 Task: Add Babo Botanicals Sensitive Baby Fragrance Free Shampoo & Wash to the cart.
Action: Mouse moved to (324, 156)
Screenshot: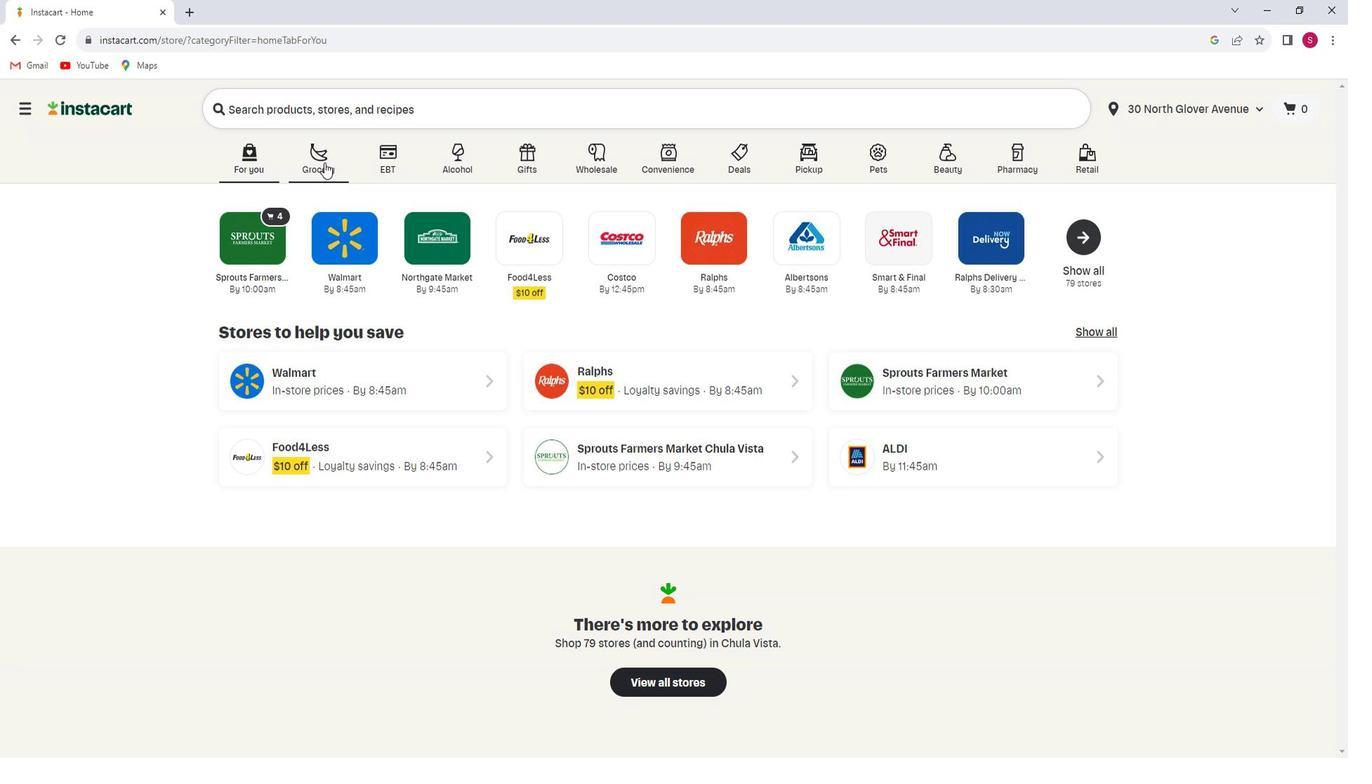 
Action: Mouse pressed left at (324, 156)
Screenshot: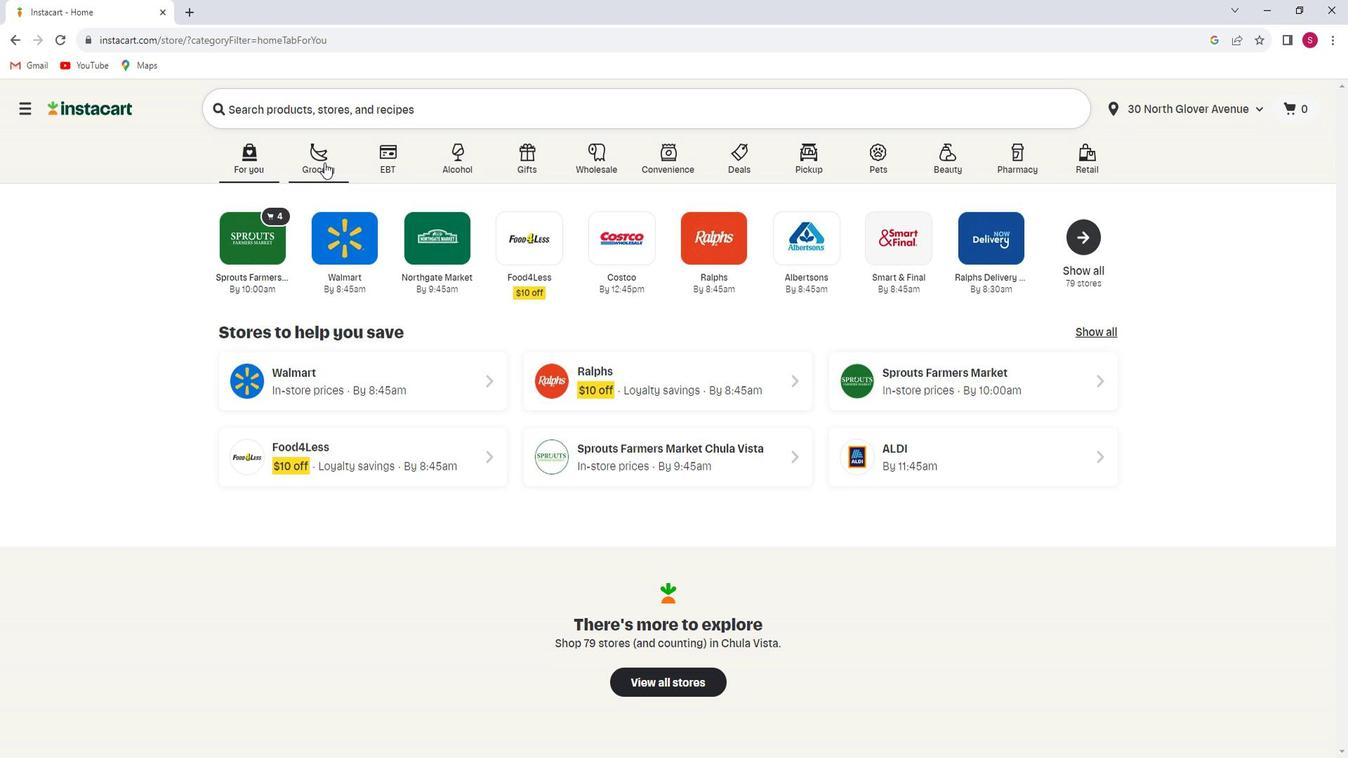 
Action: Mouse moved to (313, 416)
Screenshot: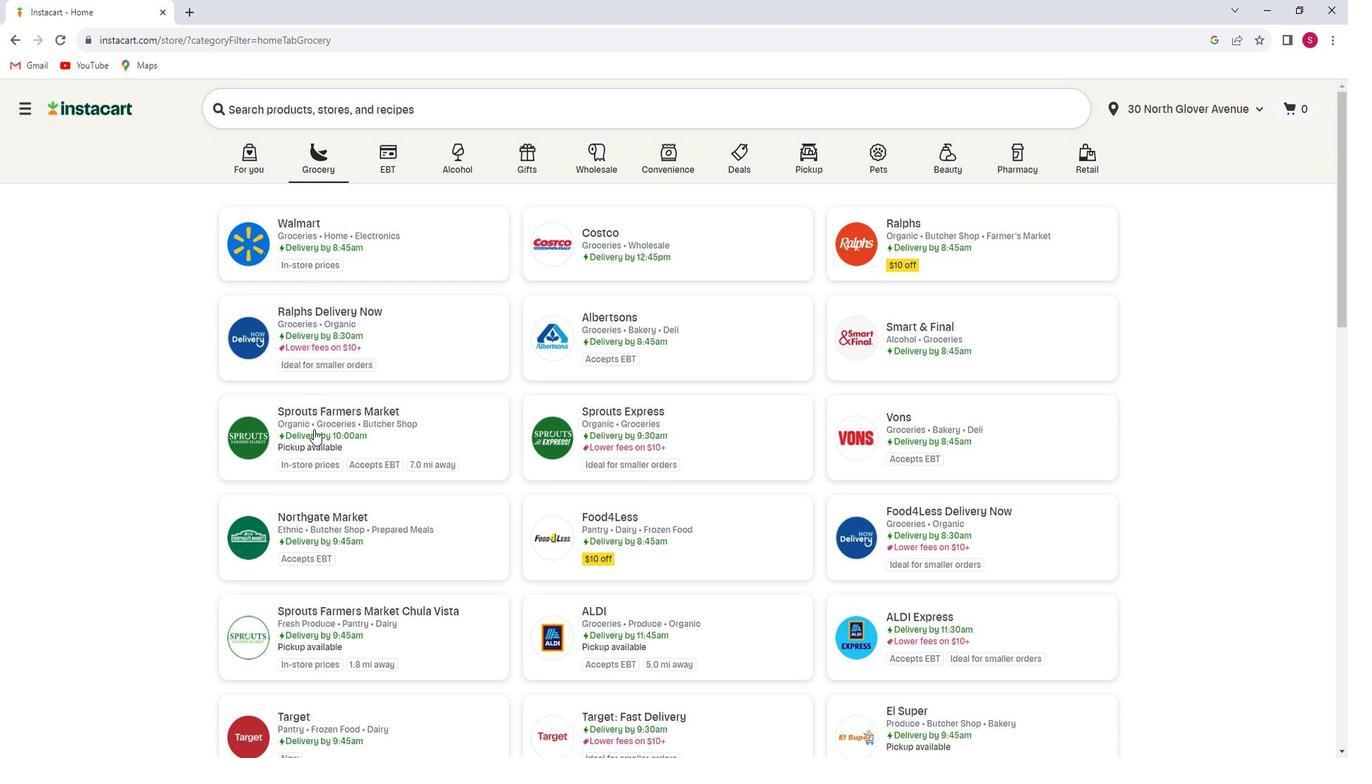 
Action: Mouse pressed left at (313, 416)
Screenshot: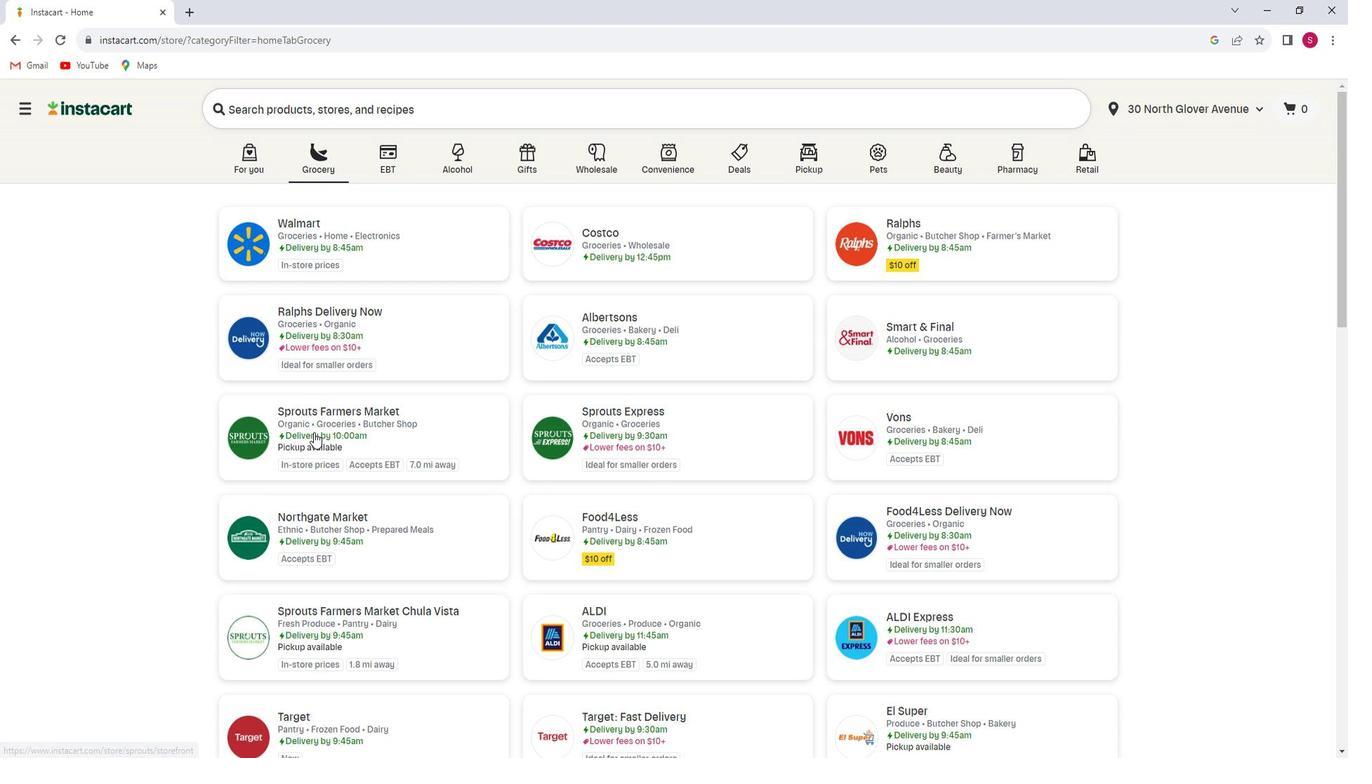 
Action: Mouse moved to (79, 480)
Screenshot: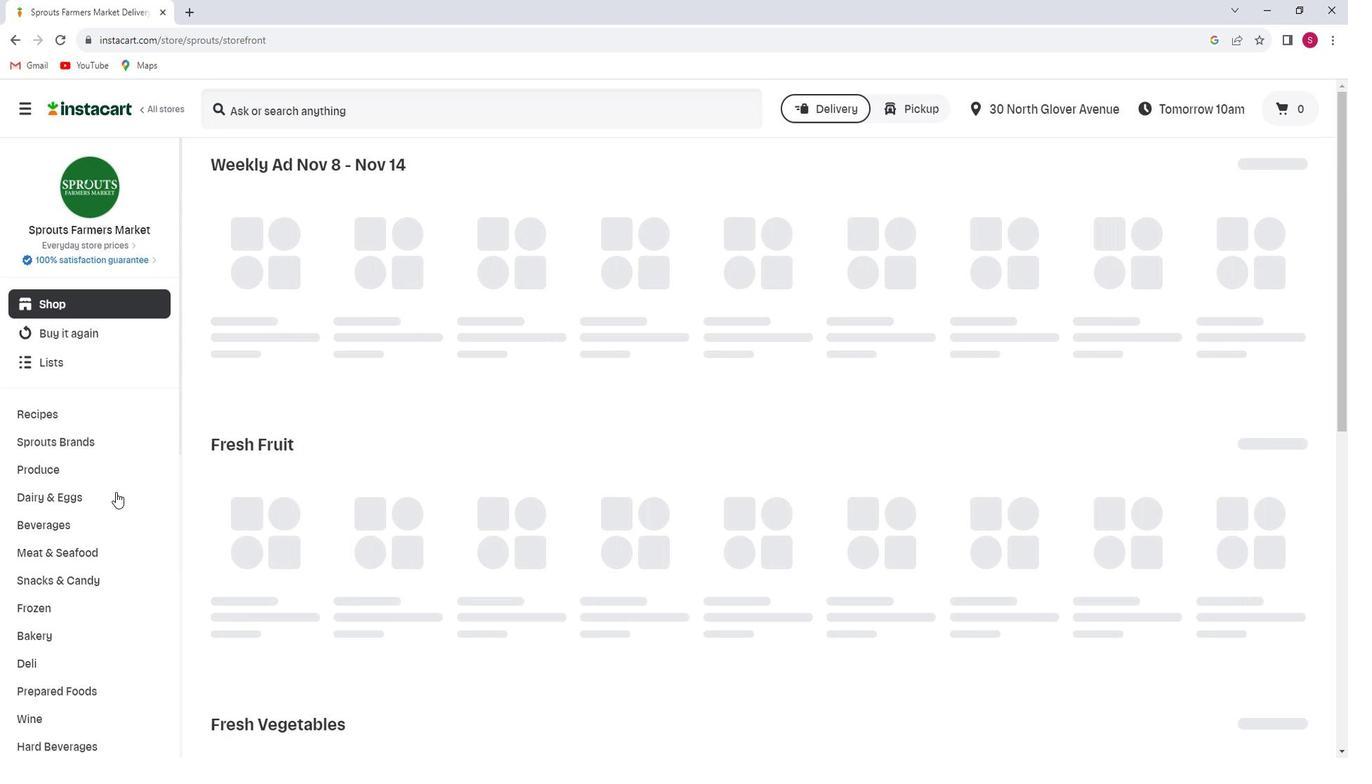 
Action: Mouse scrolled (79, 479) with delta (0, 0)
Screenshot: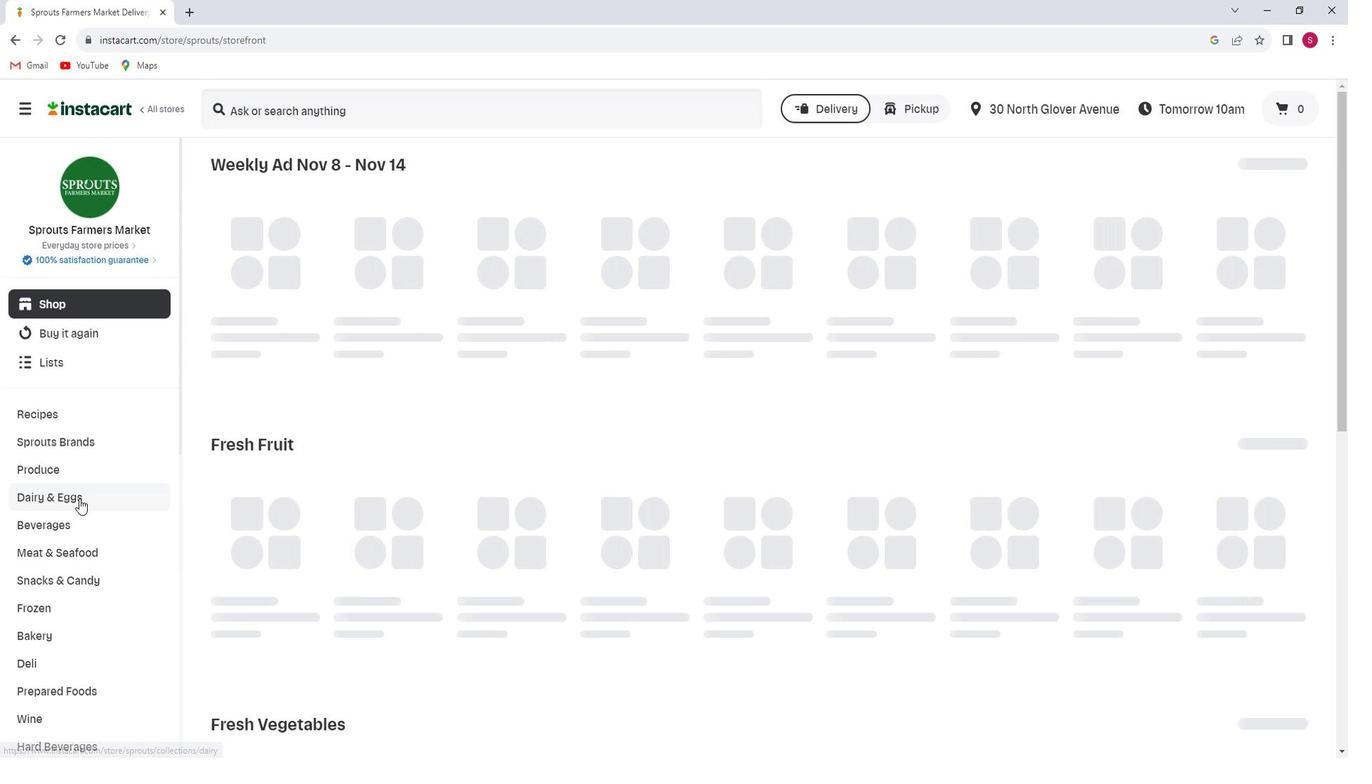 
Action: Mouse scrolled (79, 479) with delta (0, 0)
Screenshot: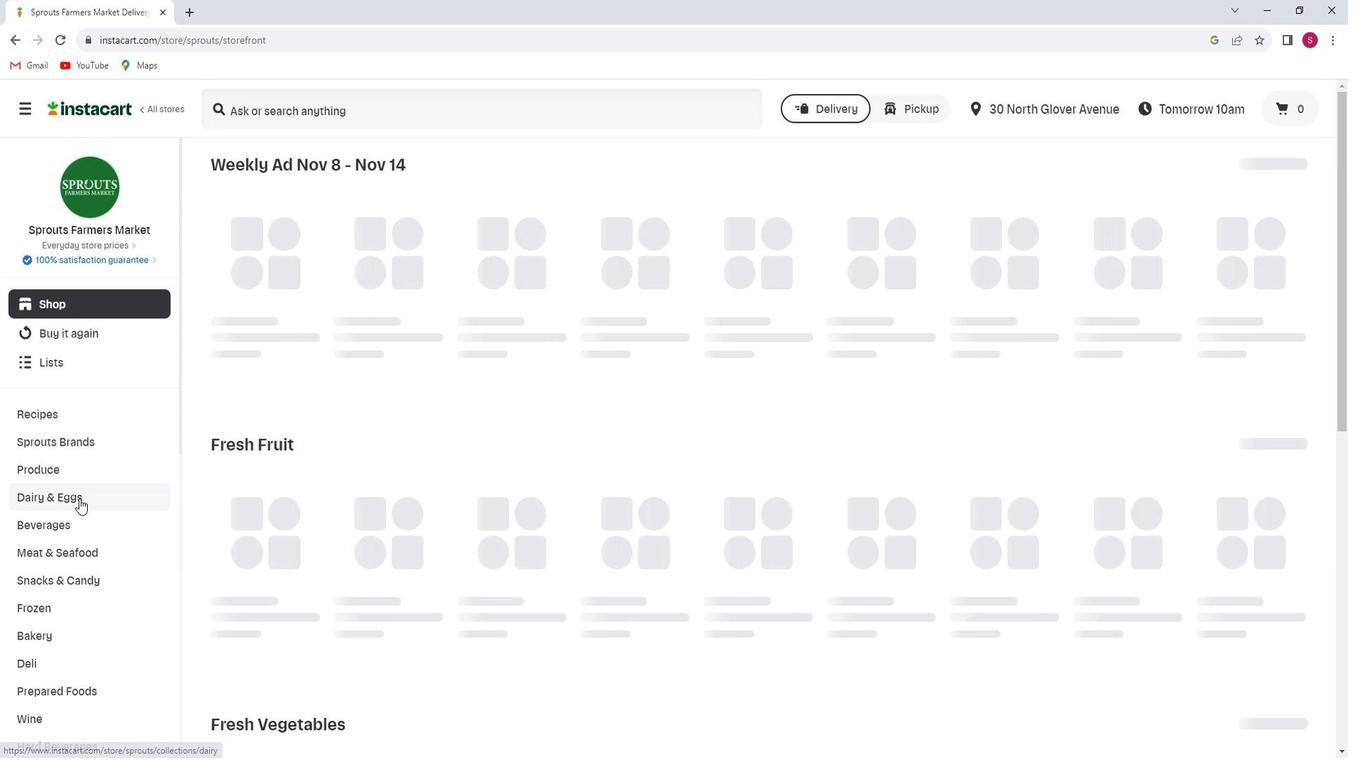 
Action: Mouse scrolled (79, 479) with delta (0, 0)
Screenshot: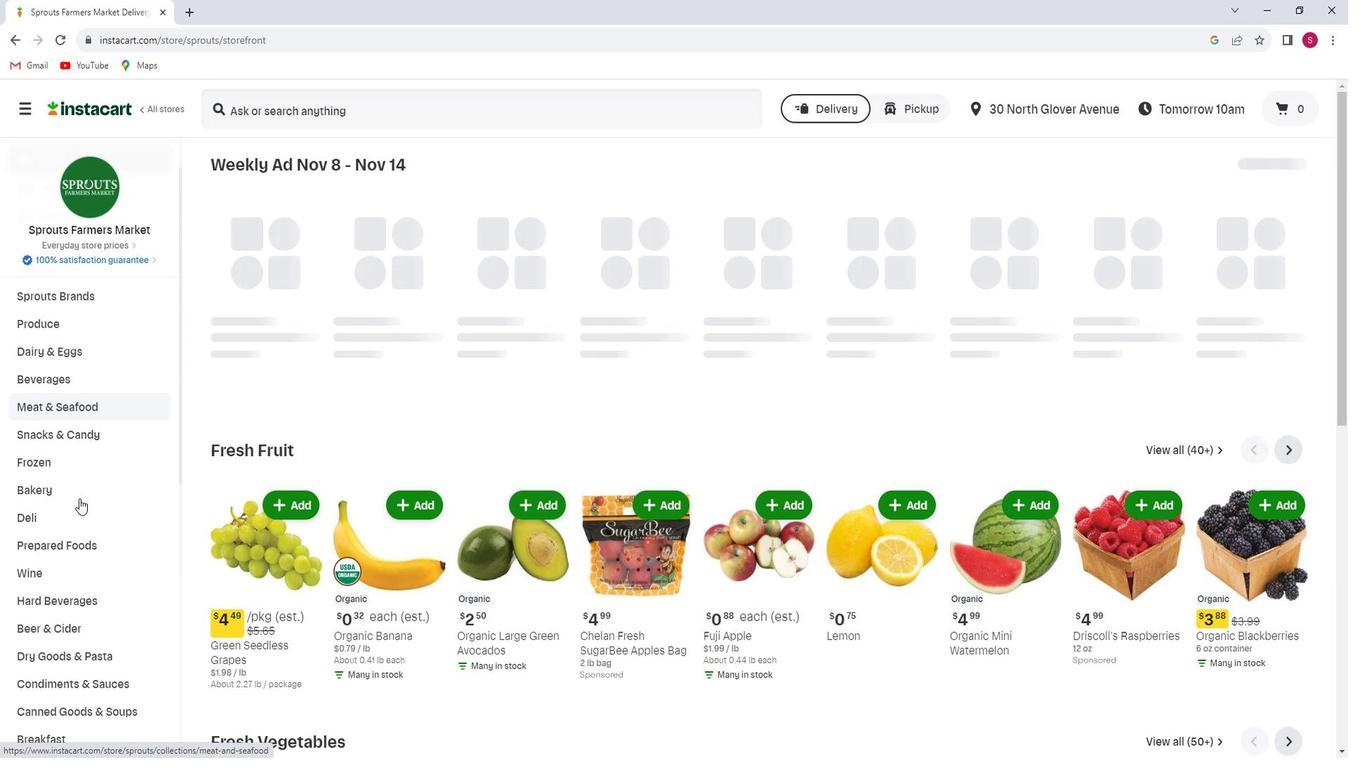 
Action: Mouse scrolled (79, 479) with delta (0, 0)
Screenshot: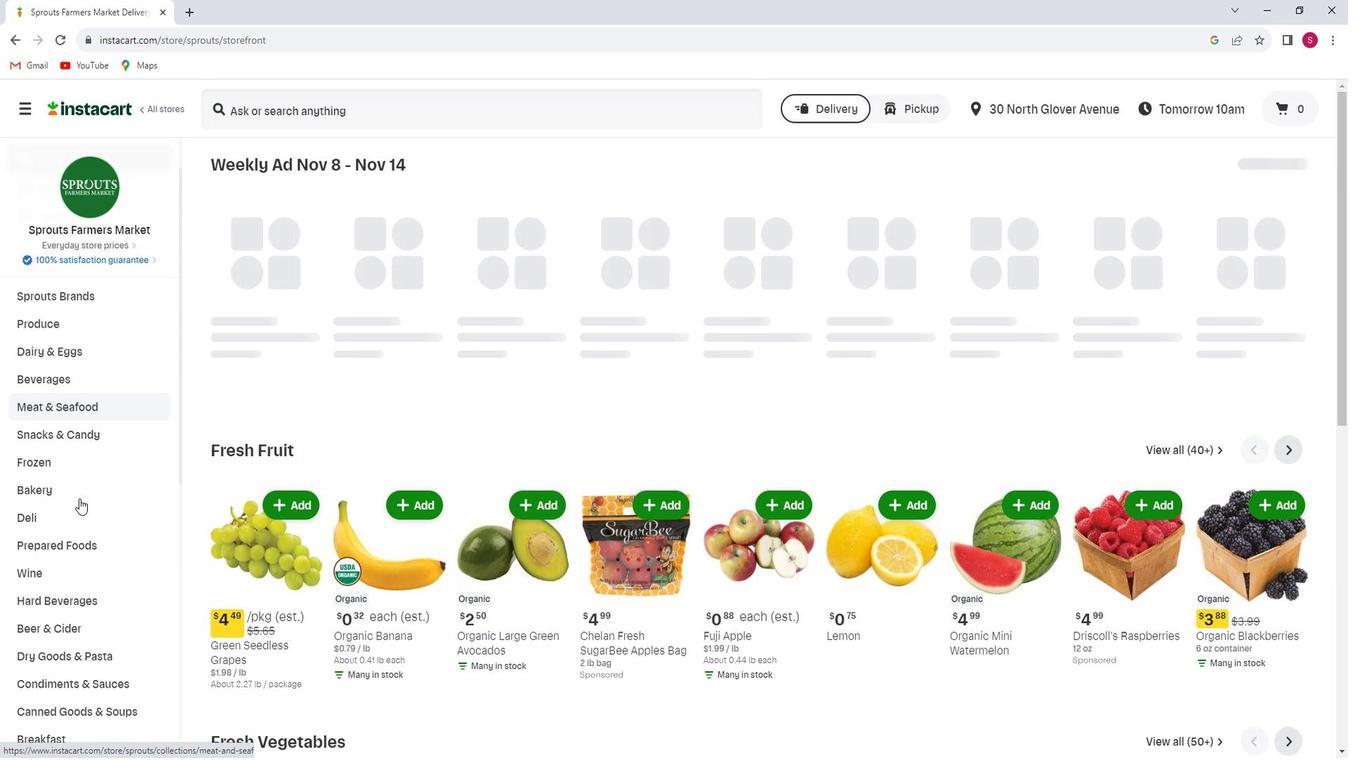 
Action: Mouse scrolled (79, 479) with delta (0, 0)
Screenshot: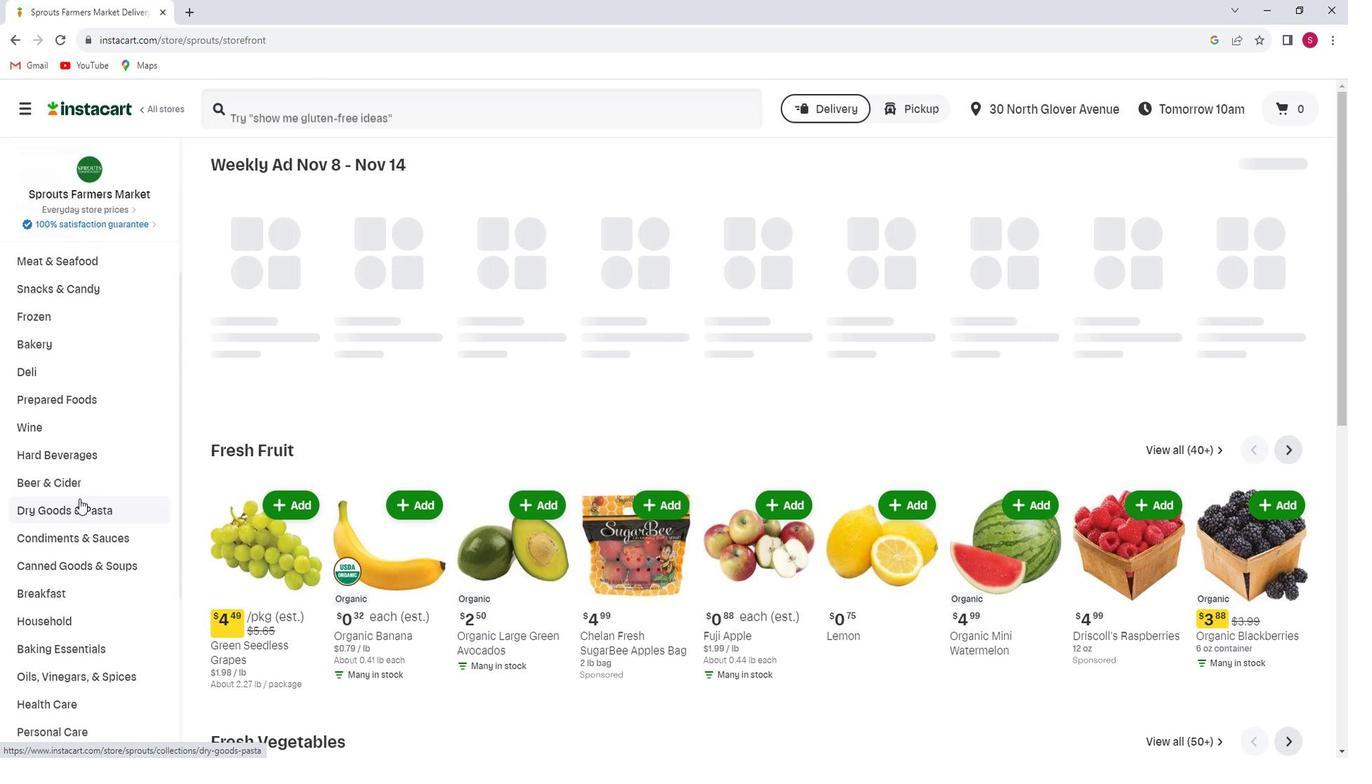 
Action: Mouse scrolled (79, 479) with delta (0, 0)
Screenshot: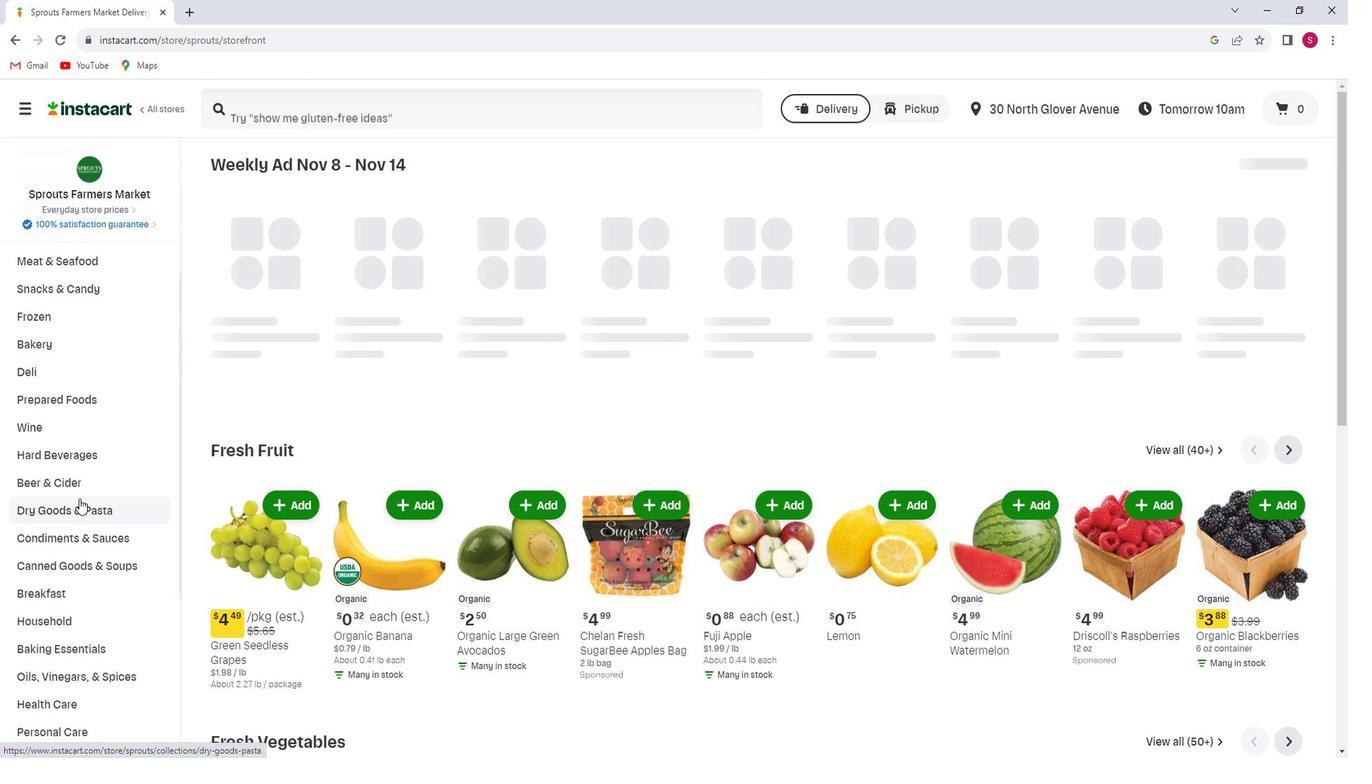 
Action: Mouse scrolled (79, 479) with delta (0, 0)
Screenshot: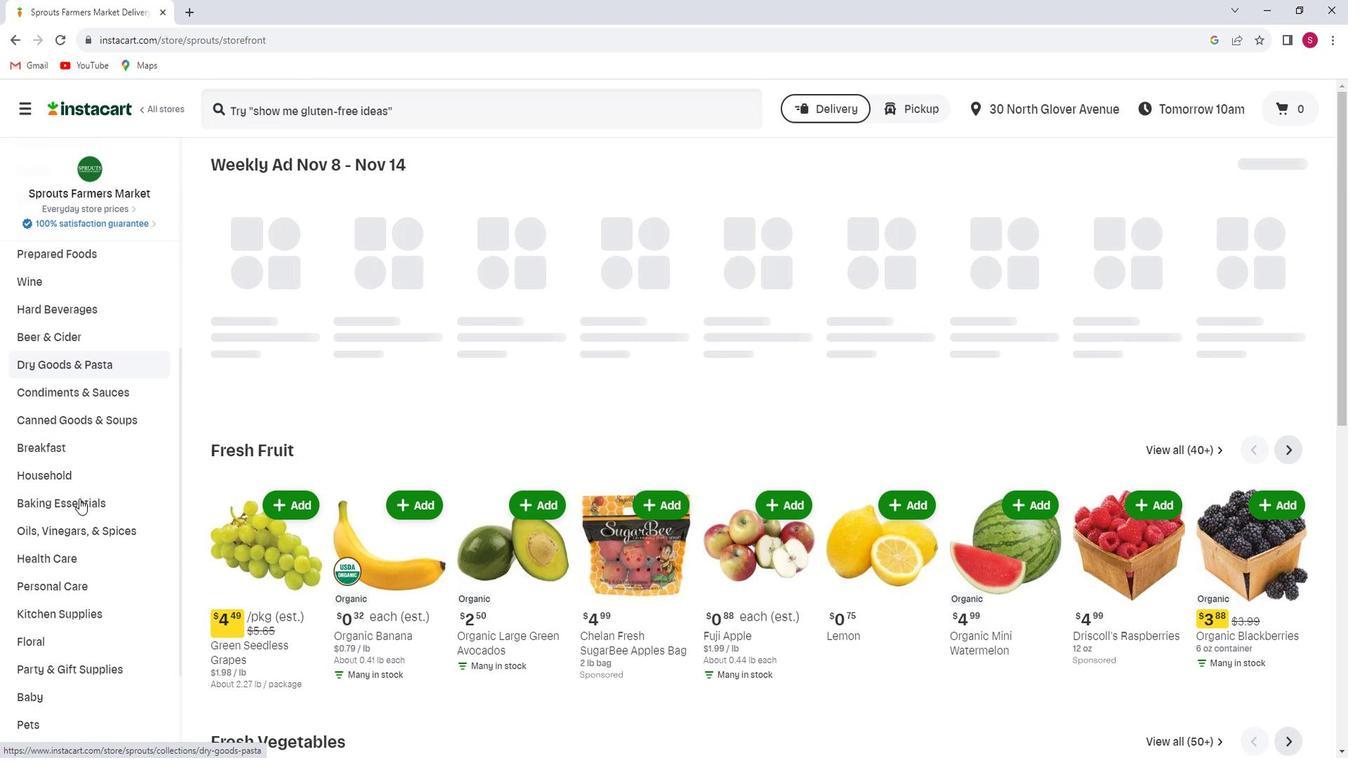 
Action: Mouse scrolled (79, 479) with delta (0, 0)
Screenshot: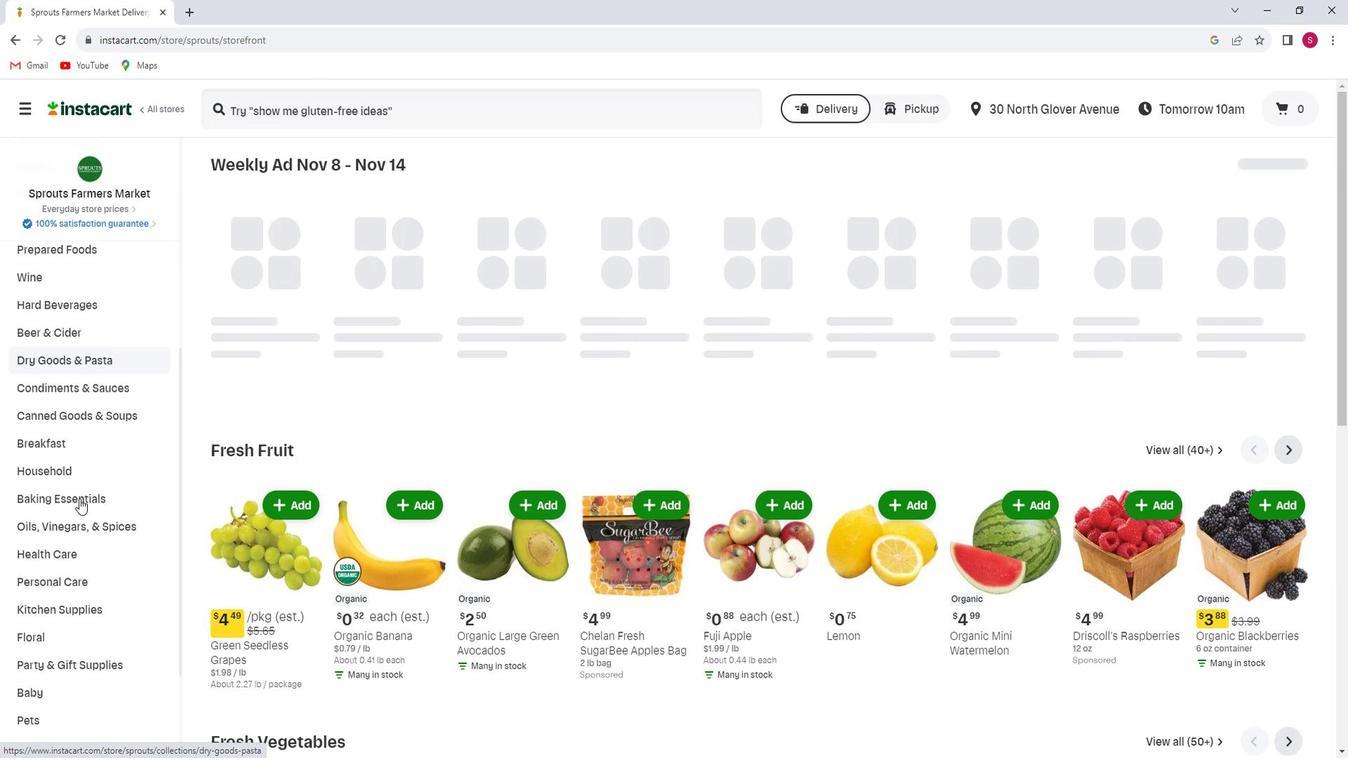 
Action: Mouse scrolled (79, 481) with delta (0, 0)
Screenshot: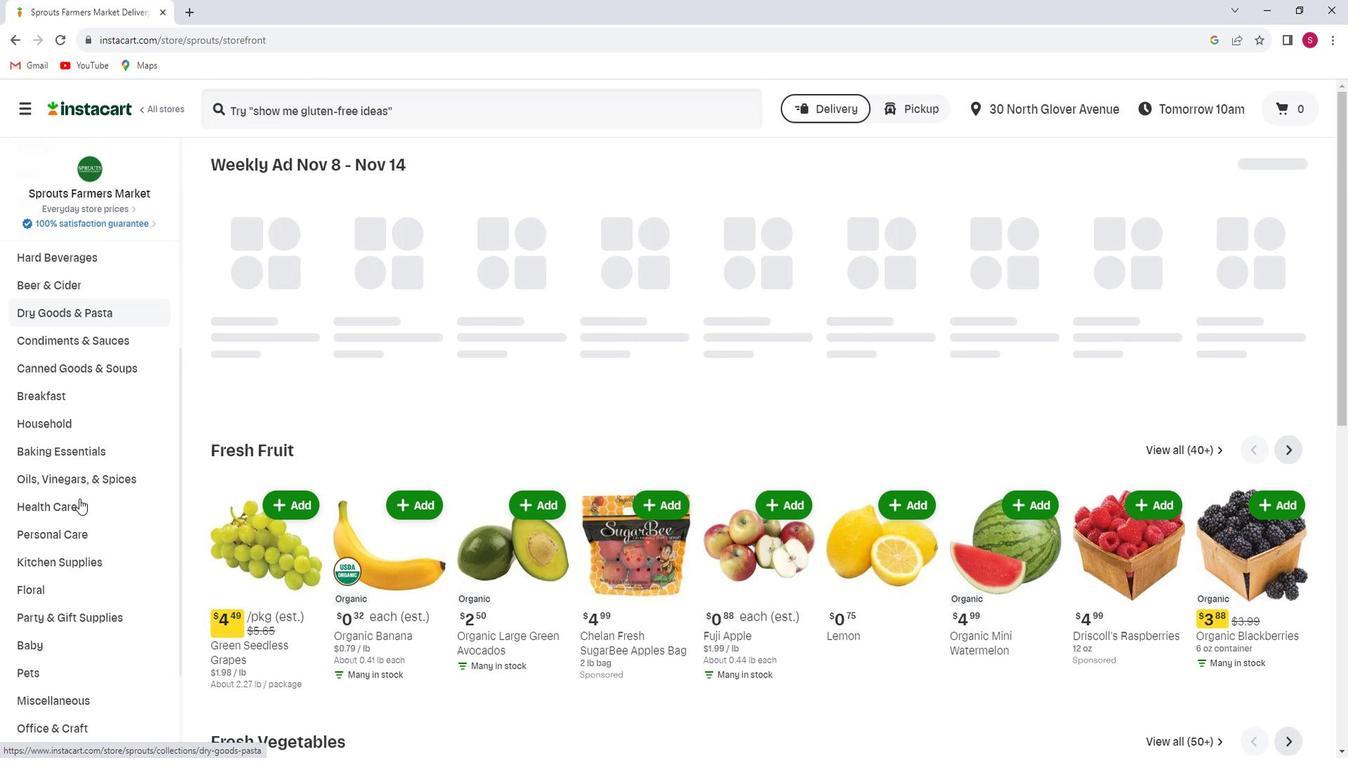 
Action: Mouse scrolled (79, 479) with delta (0, 0)
Screenshot: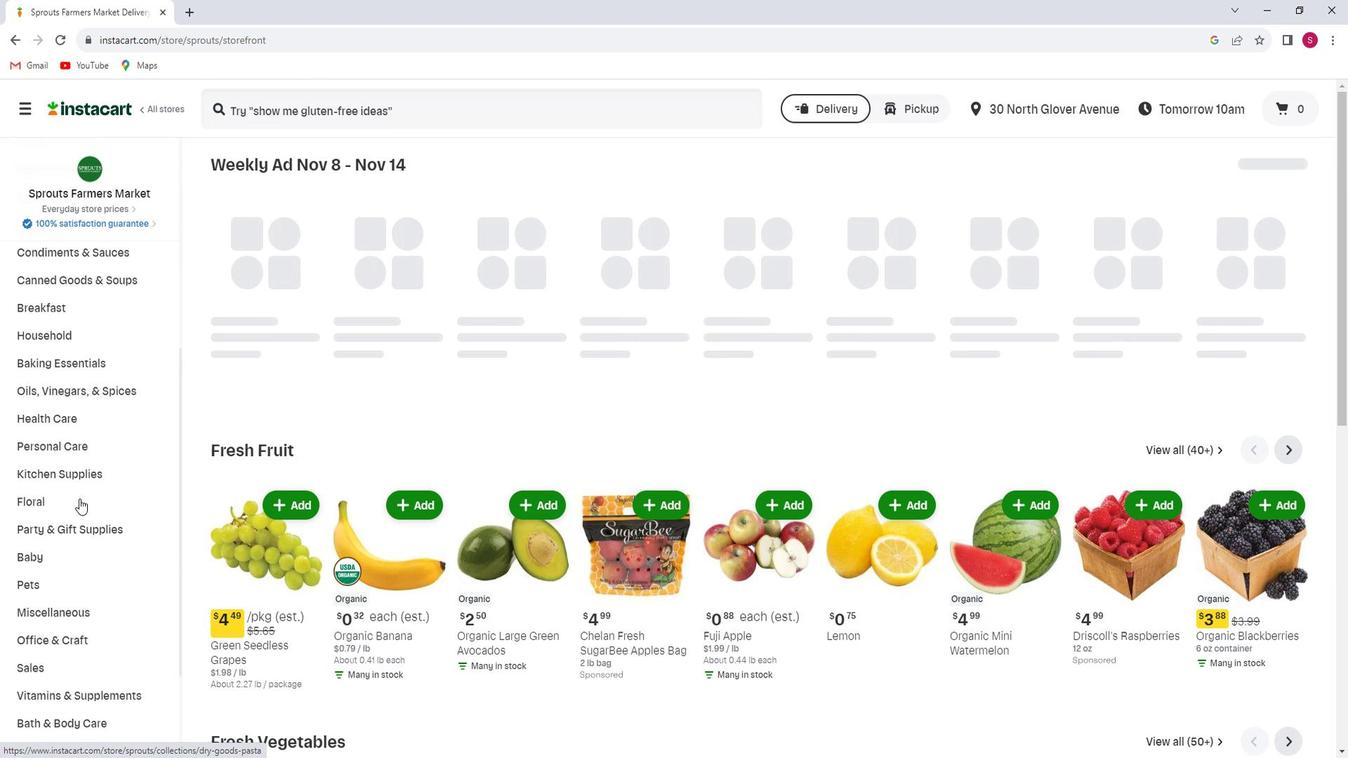 
Action: Mouse moved to (48, 536)
Screenshot: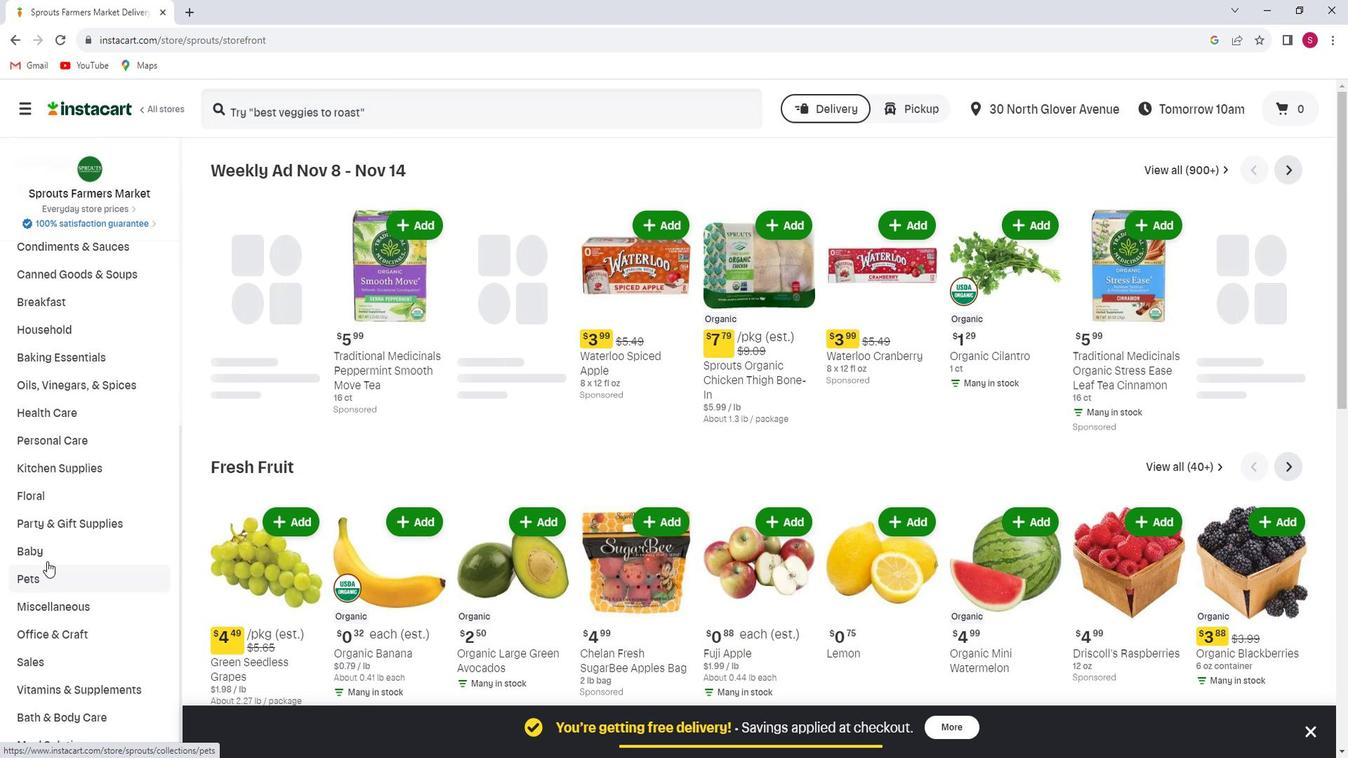 
Action: Mouse pressed left at (48, 536)
Screenshot: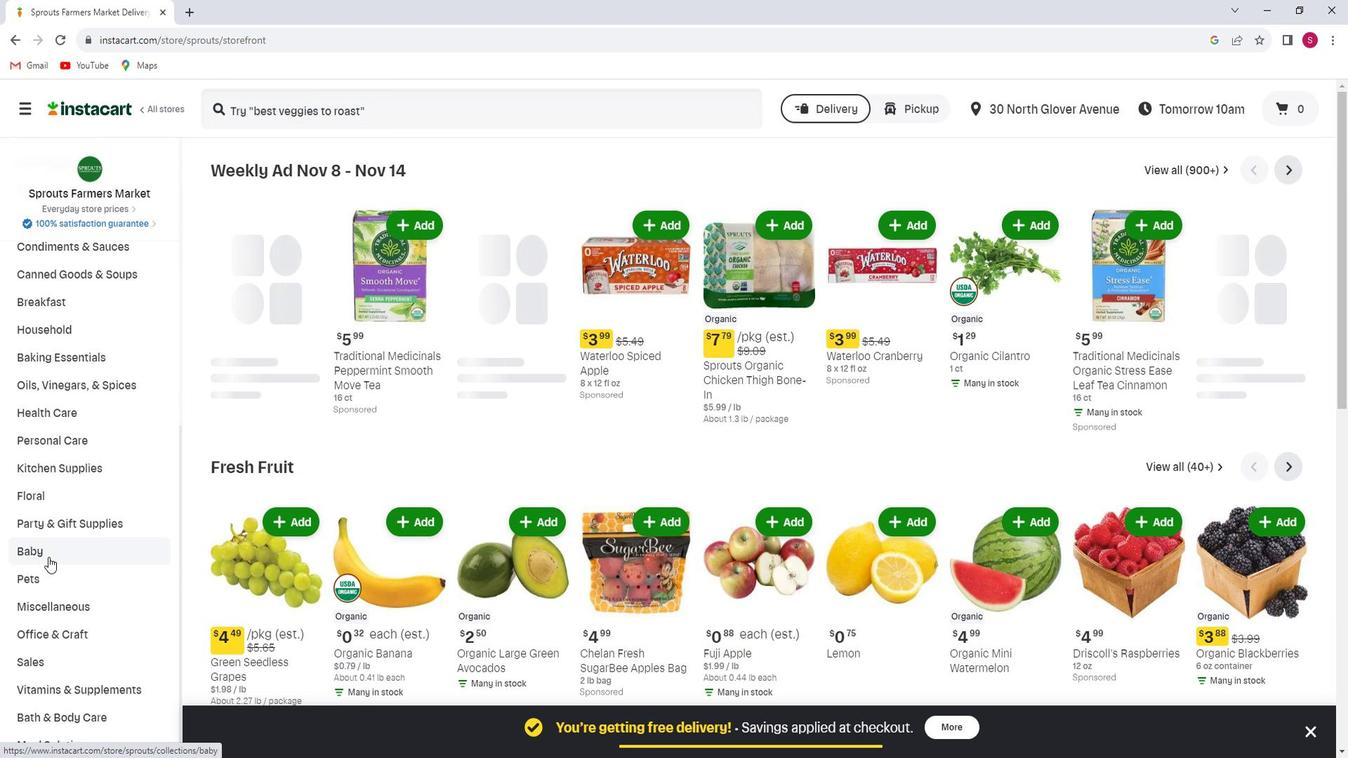 
Action: Mouse moved to (57, 580)
Screenshot: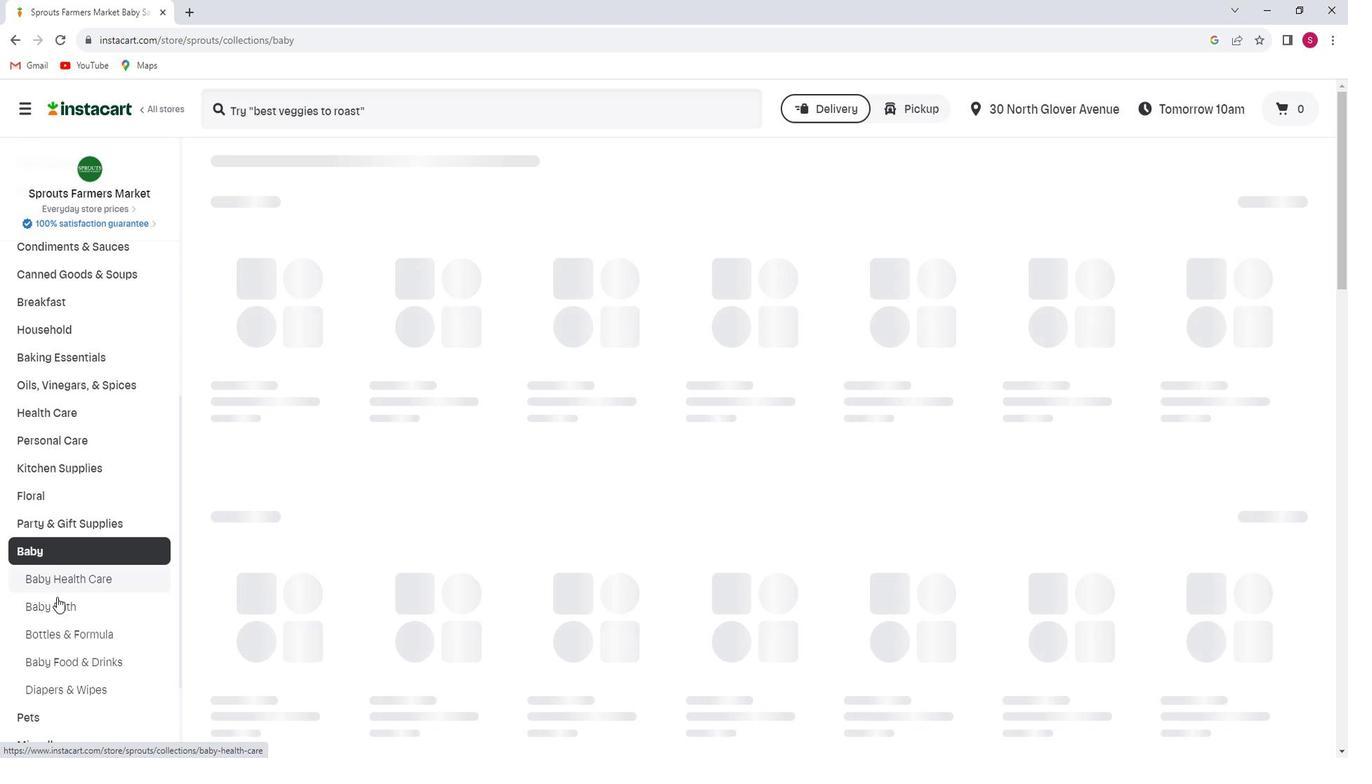 
Action: Mouse pressed left at (57, 580)
Screenshot: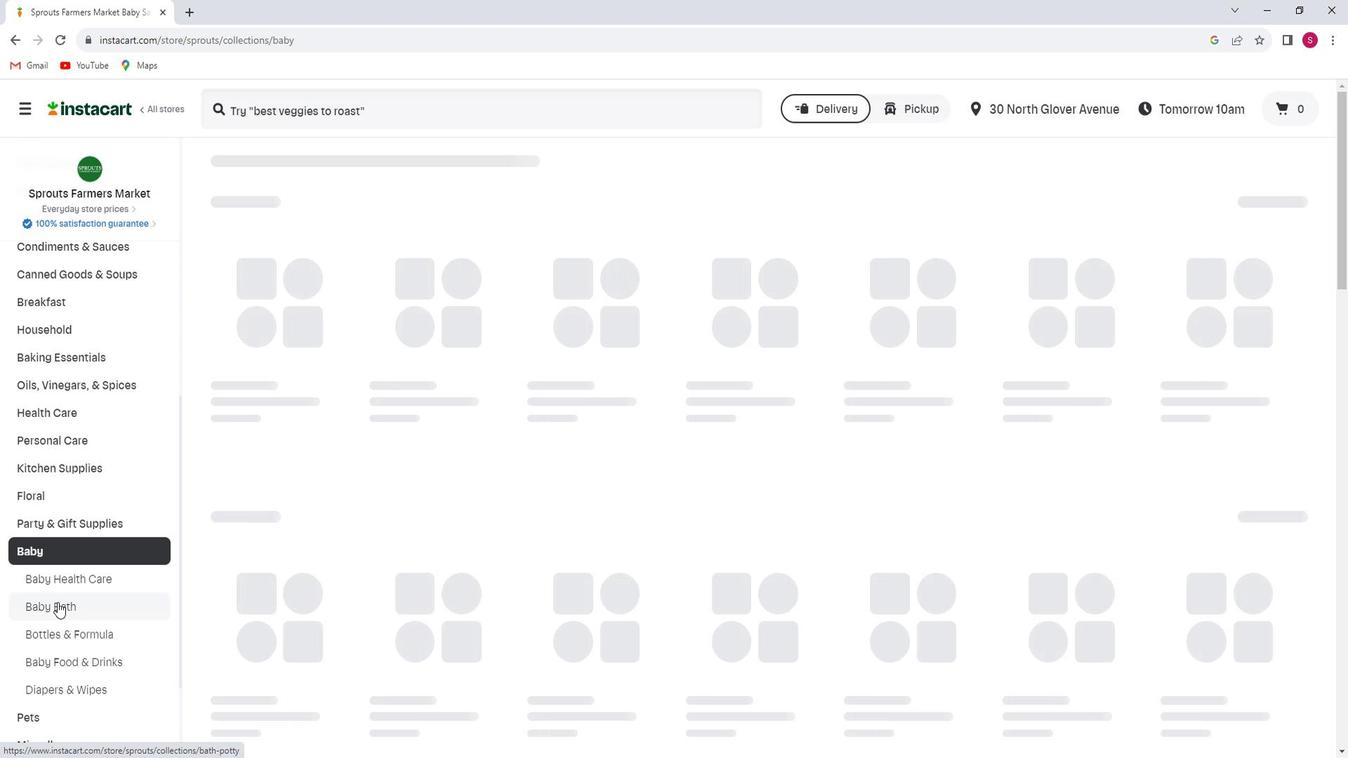 
Action: Mouse moved to (290, 108)
Screenshot: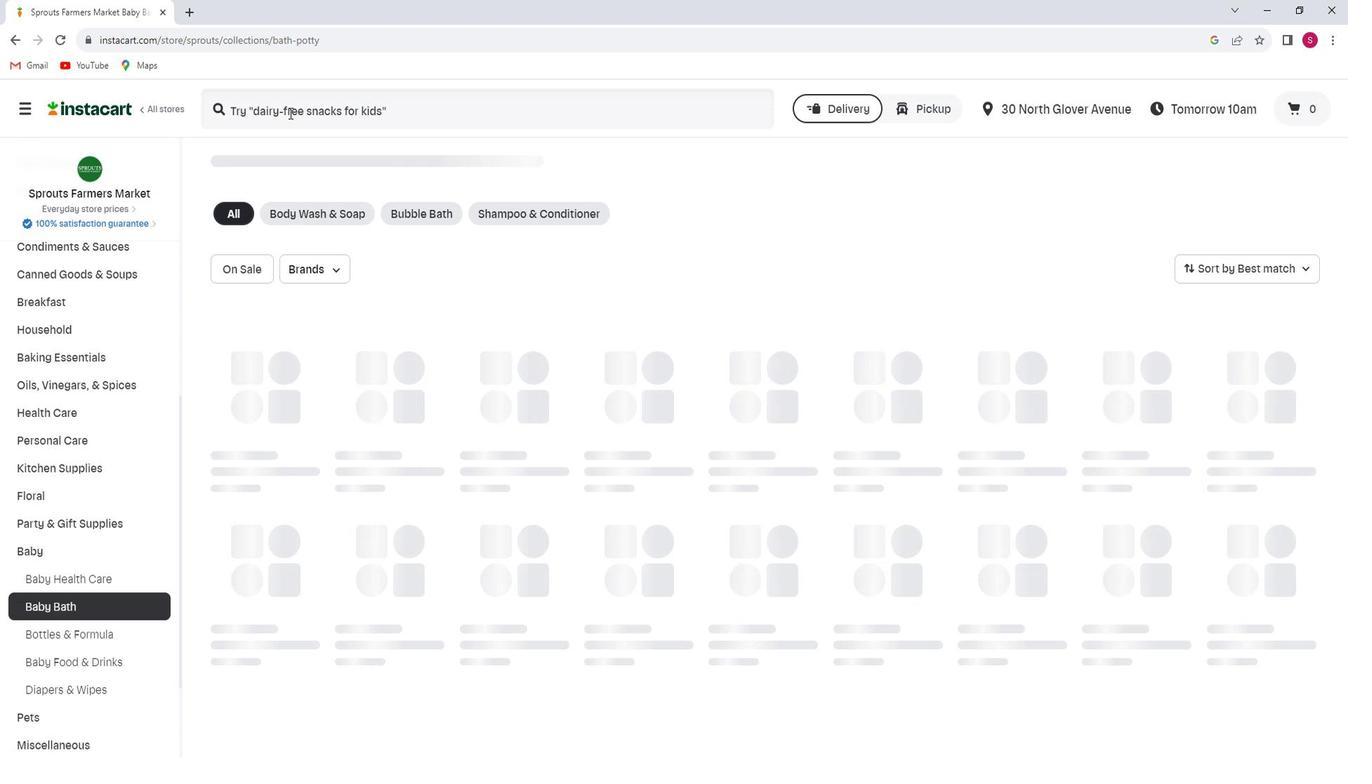 
Action: Mouse pressed left at (290, 108)
Screenshot: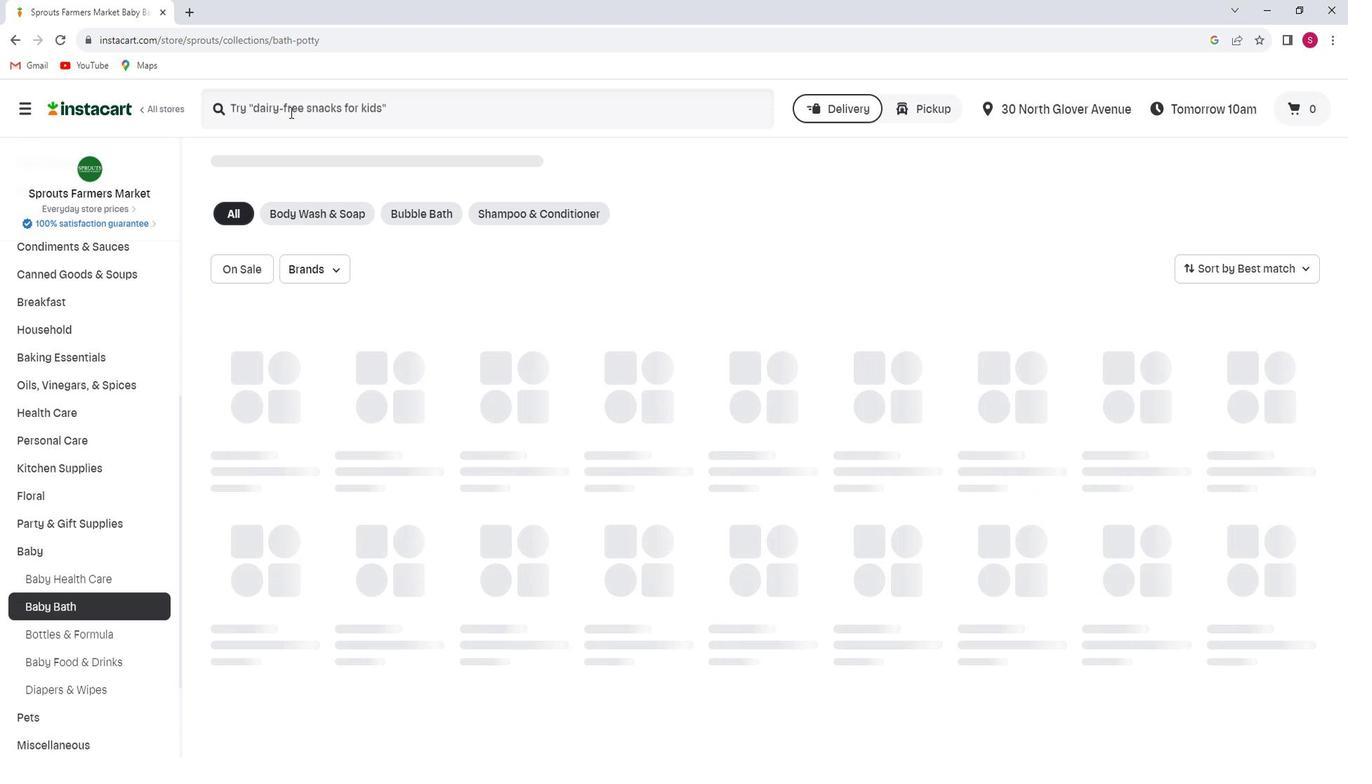 
Action: Key pressed <Key.shift>Babo<Key.space><Key.shift>Botanicals<Key.space><Key.shift>Sensetive<Key.space><Key.shift>Baby<Key.space><Key.shift>Fragrance<Key.space><Key.shift>Free<Key.space><Key.shift>Shampoo<Key.space><Key.shift><Key.shift><Key.shift><Key.shift><Key.shift><Key.shift><Key.shift><Key.shift><Key.shift><Key.shift><Key.shift><Key.shift><Key.shift><Key.shift><Key.shift><Key.shift><Key.shift><Key.shift><Key.shift><Key.shift><Key.shift><Key.shift><Key.shift>&<Key.space><Key.shift>Wash<Key.enter>
Screenshot: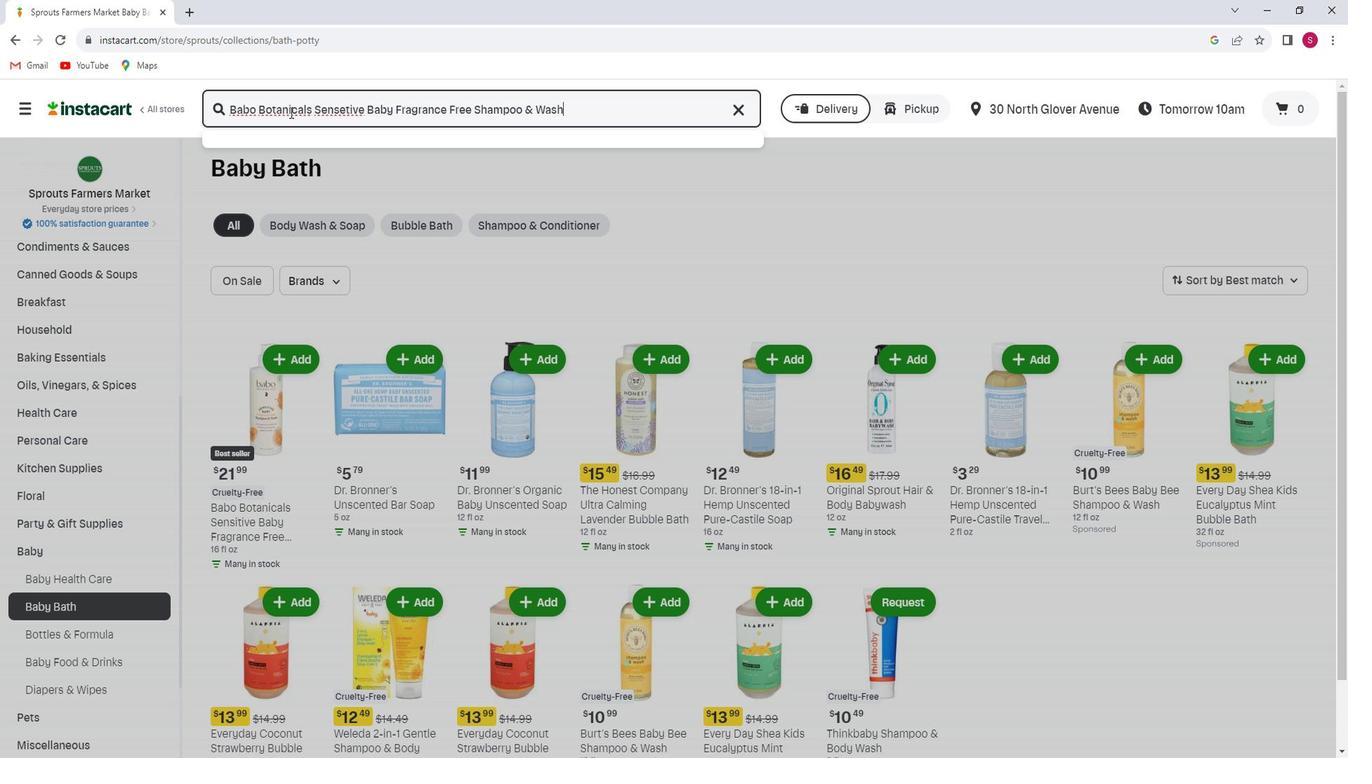 
Action: Mouse moved to (818, 209)
Screenshot: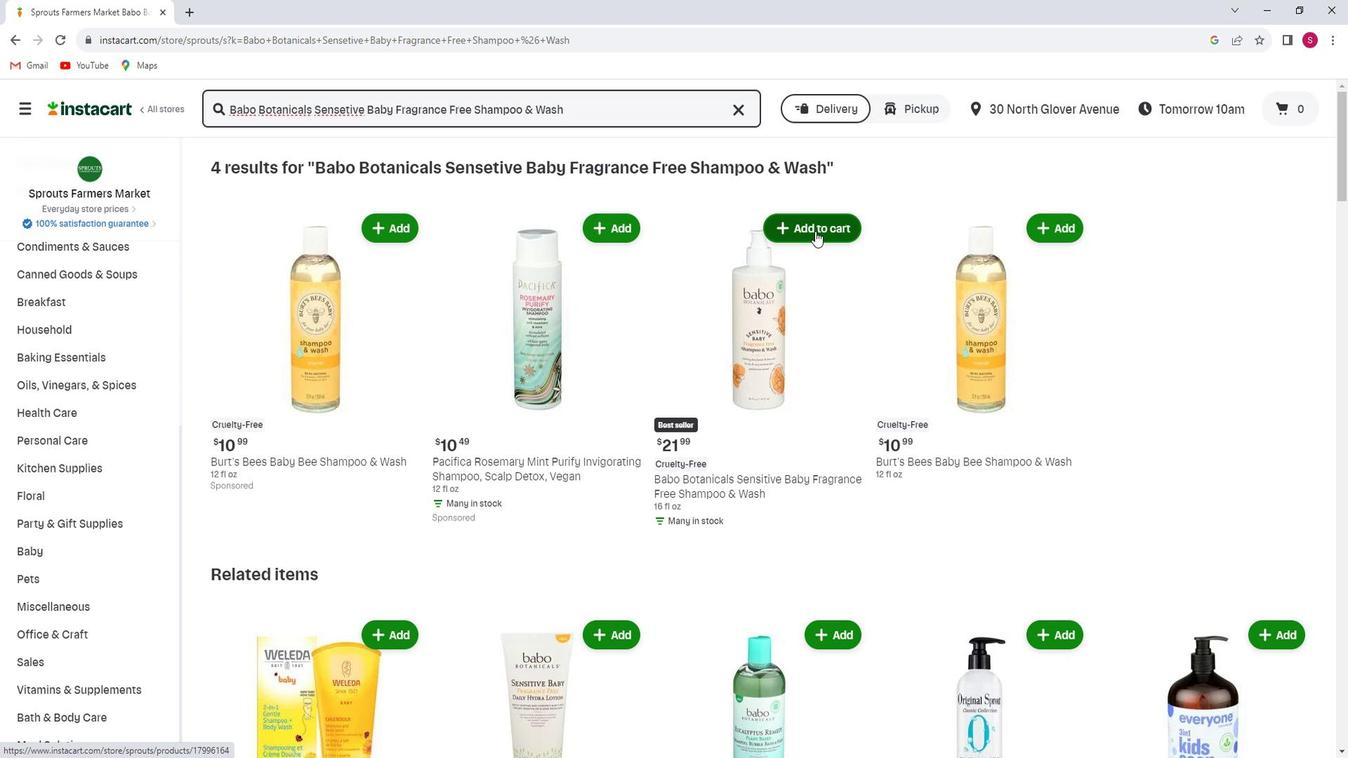 
Action: Mouse pressed left at (818, 209)
Screenshot: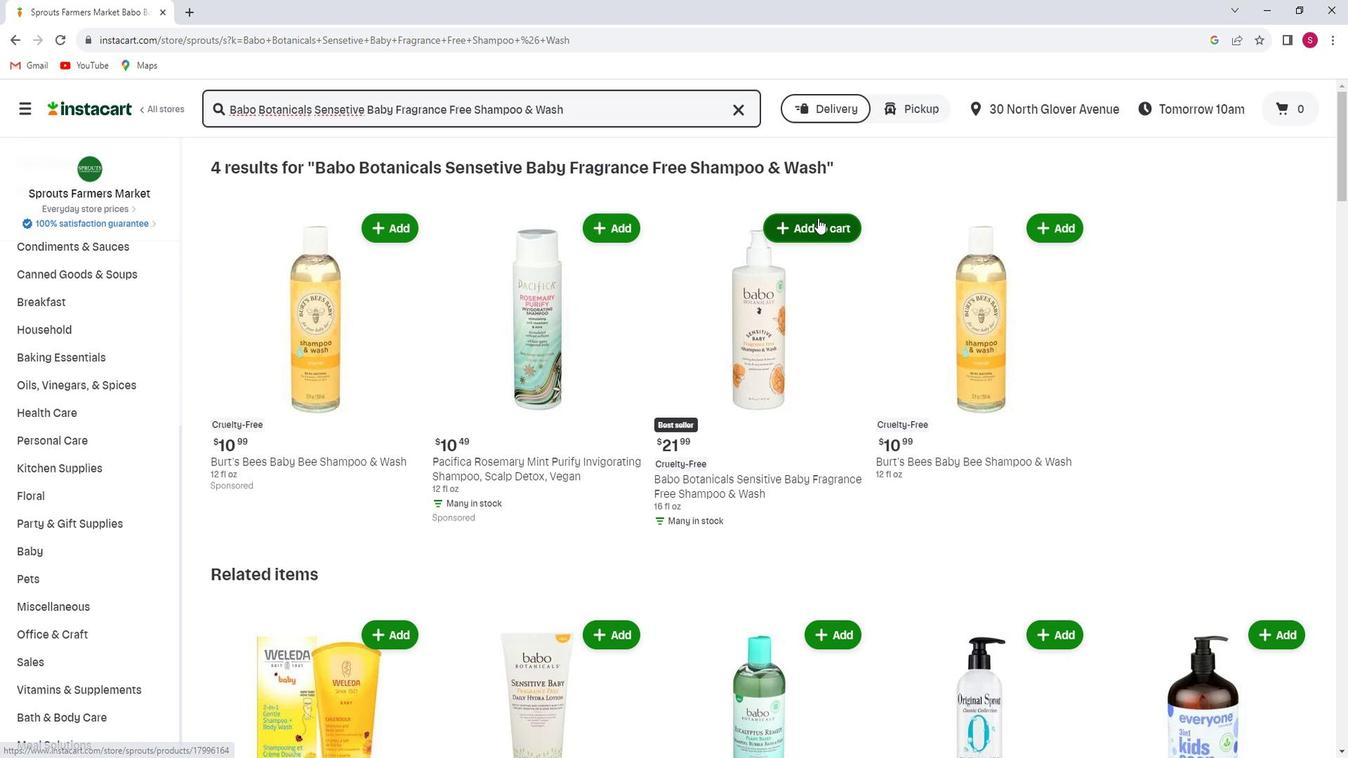 
Action: Mouse moved to (808, 288)
Screenshot: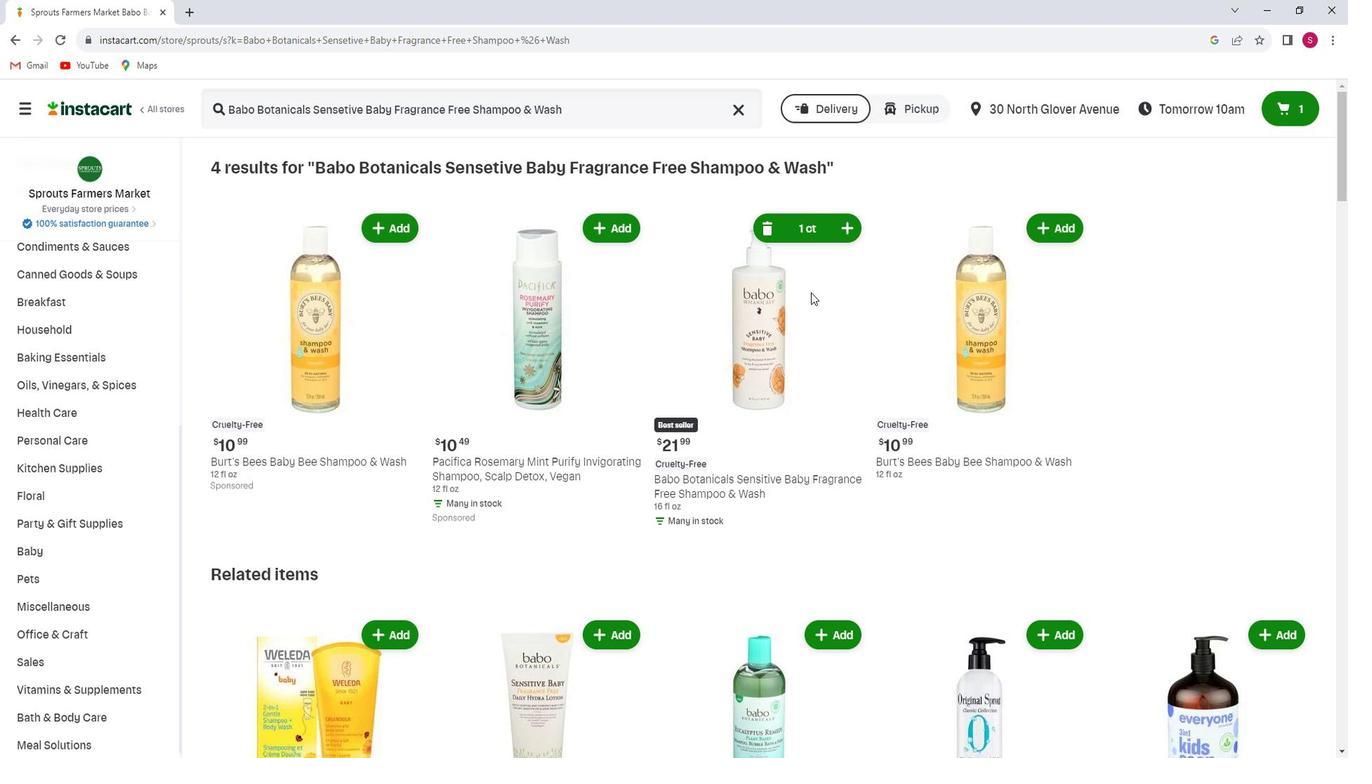 
